 Task: Search "Quit" in actions.
Action: Mouse moved to (93, 8)
Screenshot: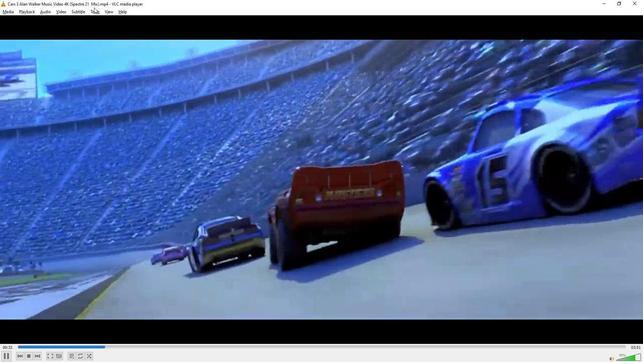 
Action: Mouse pressed left at (93, 8)
Screenshot: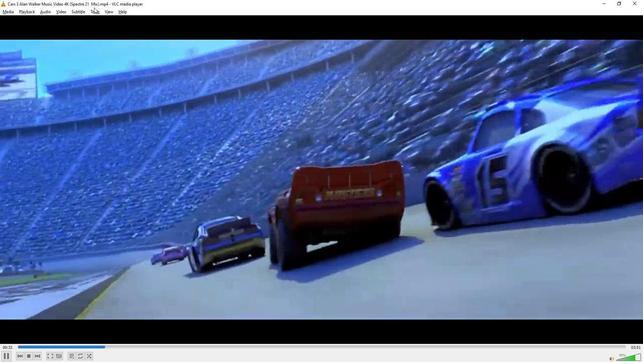 
Action: Mouse moved to (96, 9)
Screenshot: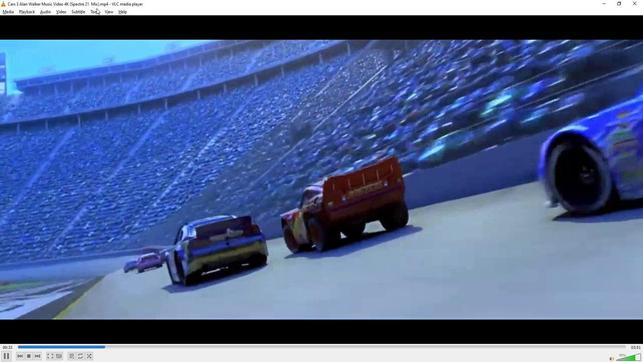 
Action: Mouse pressed left at (96, 9)
Screenshot: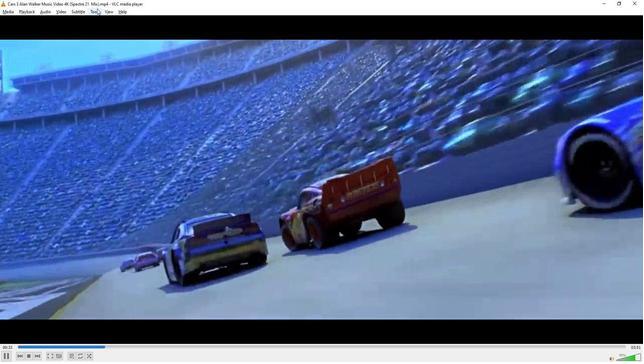 
Action: Mouse moved to (103, 87)
Screenshot: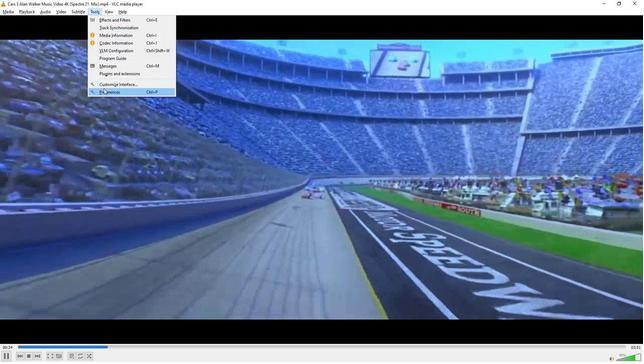 
Action: Mouse pressed left at (103, 87)
Screenshot: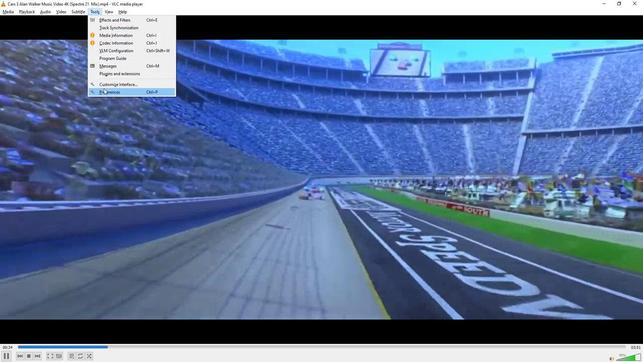 
Action: Mouse moved to (315, 66)
Screenshot: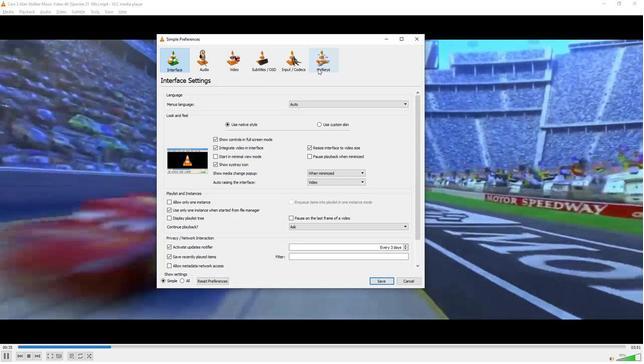 
Action: Mouse pressed left at (315, 66)
Screenshot: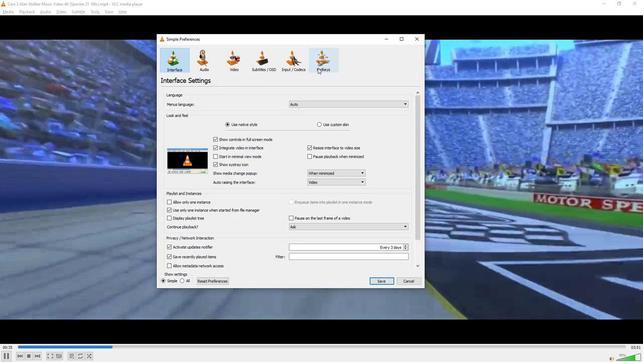 
Action: Mouse moved to (231, 102)
Screenshot: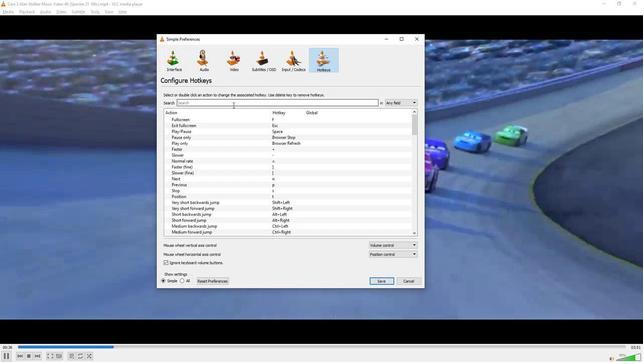 
Action: Mouse pressed left at (231, 102)
Screenshot: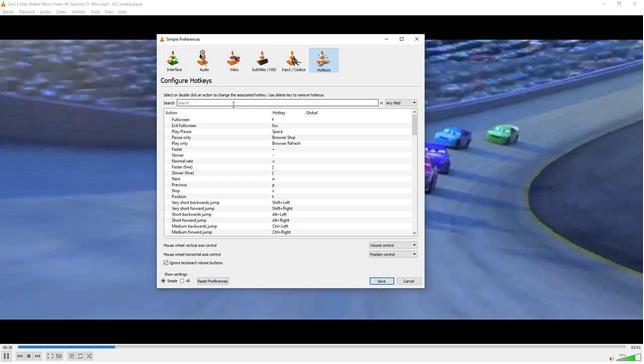 
Action: Key pressed <Key.shift>Quit
Screenshot: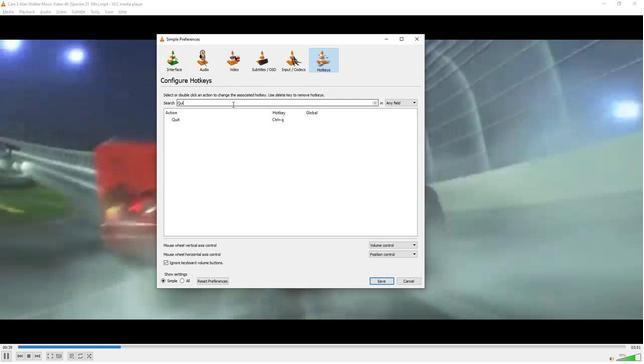 
Action: Mouse moved to (276, 137)
Screenshot: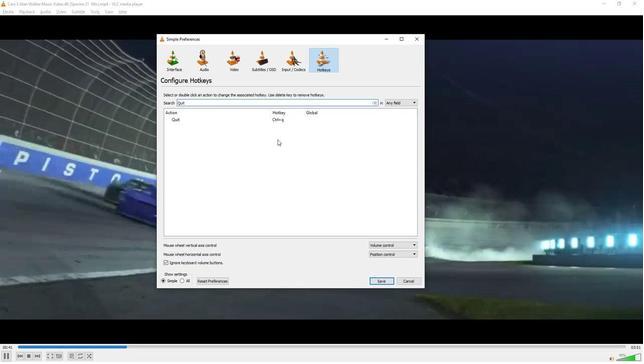 
